 Task: Create a task  Develop a new online tool for online customer feedback , assign it to team member softage.2@softage.net in the project ArrowSprint and update the status of the task to  On Track  , set the priority of the task to High
Action: Mouse moved to (71, 47)
Screenshot: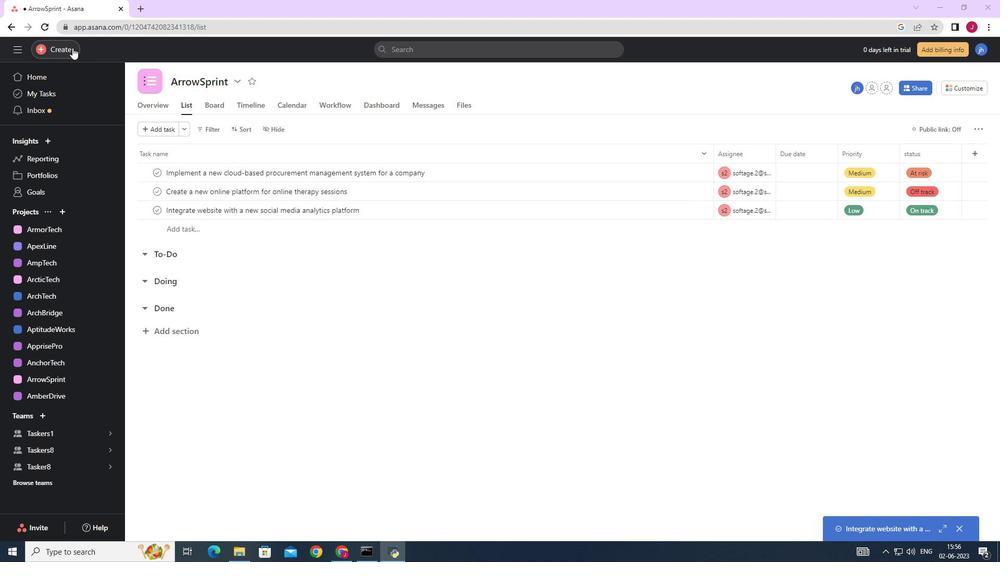 
Action: Mouse pressed left at (71, 47)
Screenshot: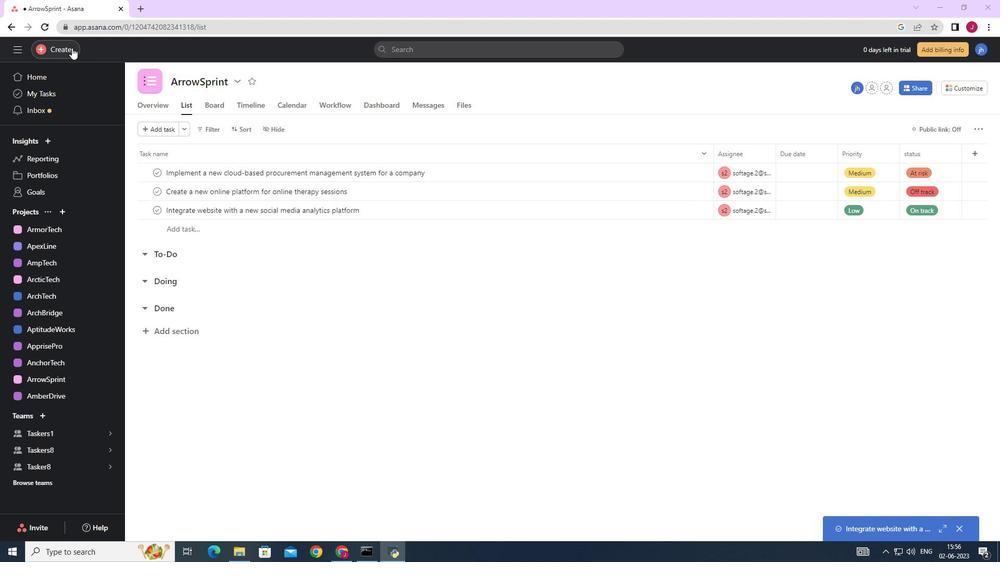 
Action: Mouse moved to (149, 54)
Screenshot: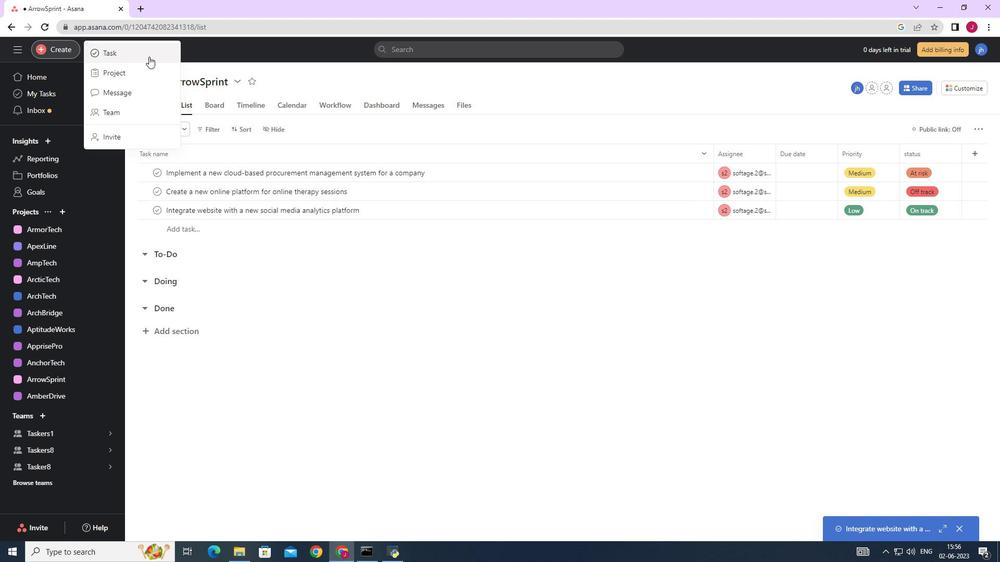 
Action: Mouse pressed left at (149, 54)
Screenshot: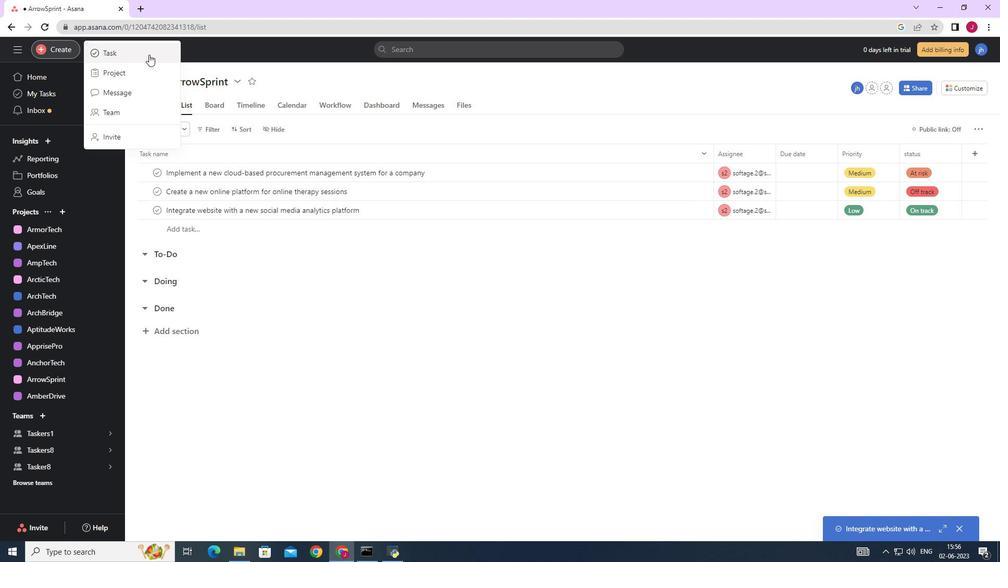 
Action: Mouse moved to (548, 253)
Screenshot: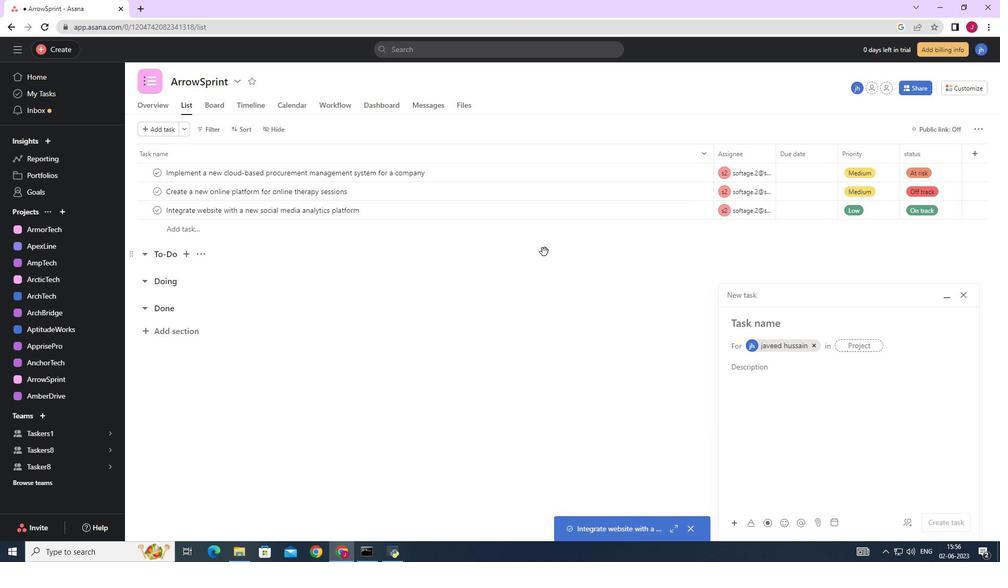 
Action: Mouse scrolled (546, 252) with delta (0, 0)
Screenshot: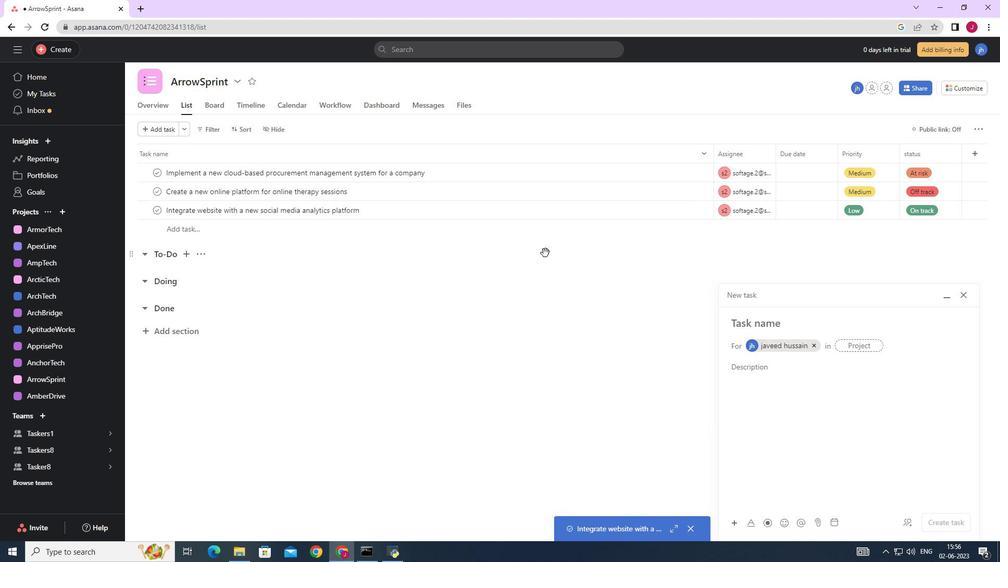 
Action: Mouse scrolled (546, 252) with delta (0, 0)
Screenshot: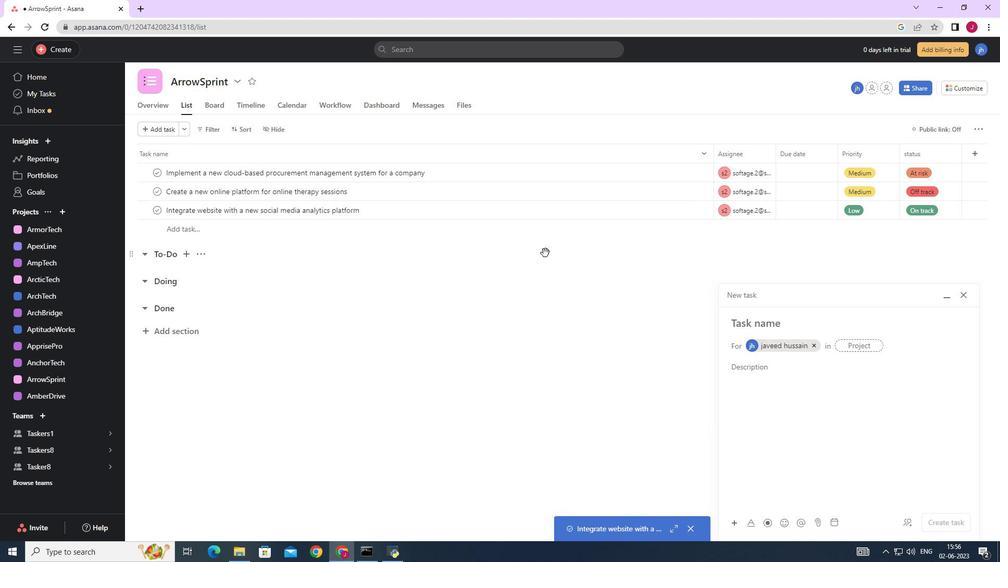 
Action: Mouse scrolled (546, 252) with delta (0, 0)
Screenshot: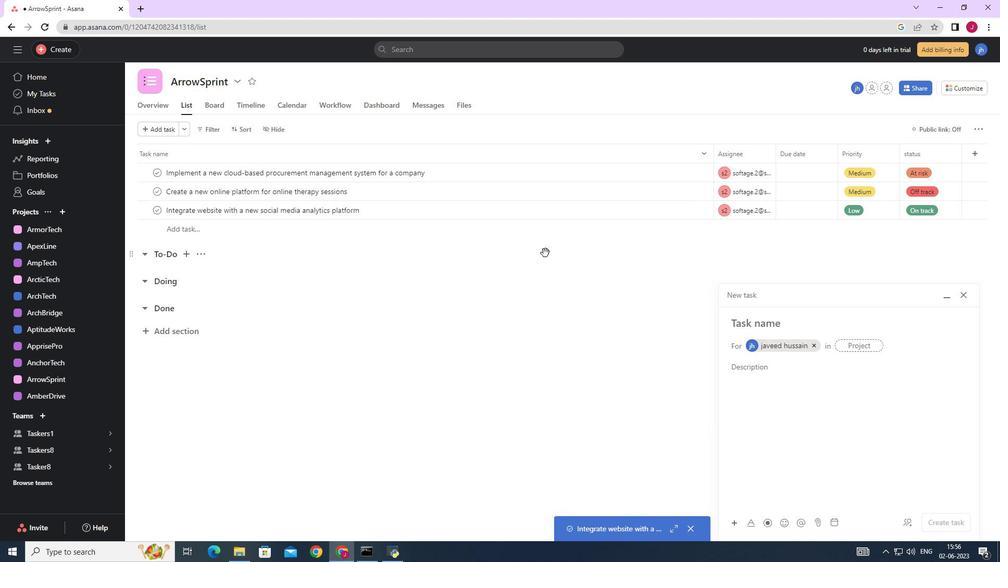 
Action: Mouse scrolled (546, 252) with delta (0, 0)
Screenshot: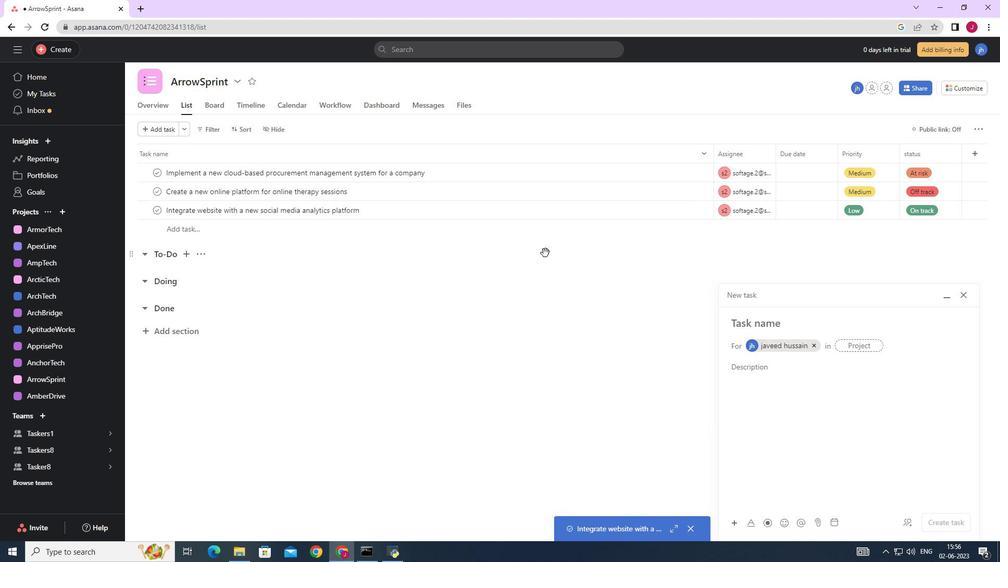 
Action: Mouse moved to (813, 345)
Screenshot: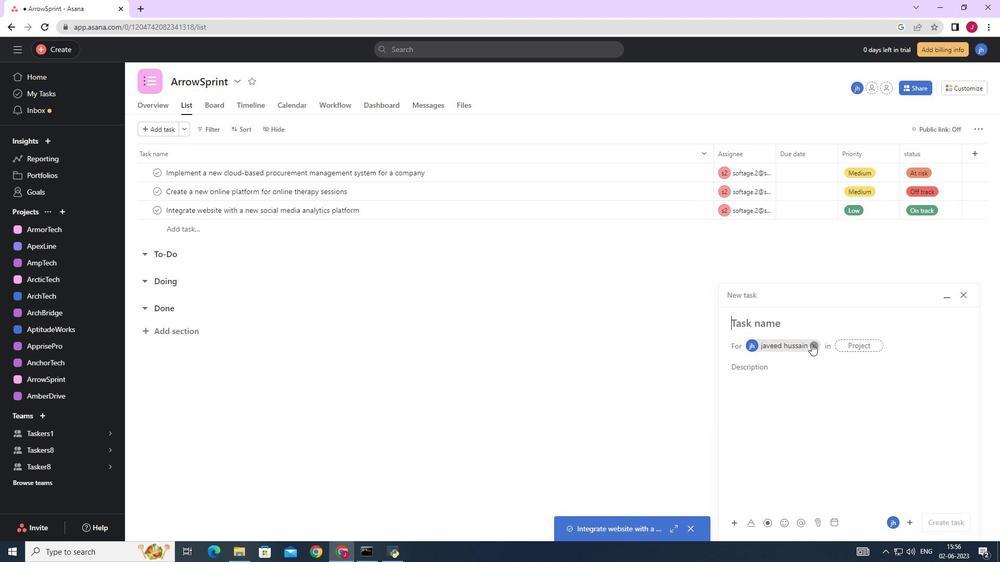 
Action: Mouse pressed left at (813, 345)
Screenshot: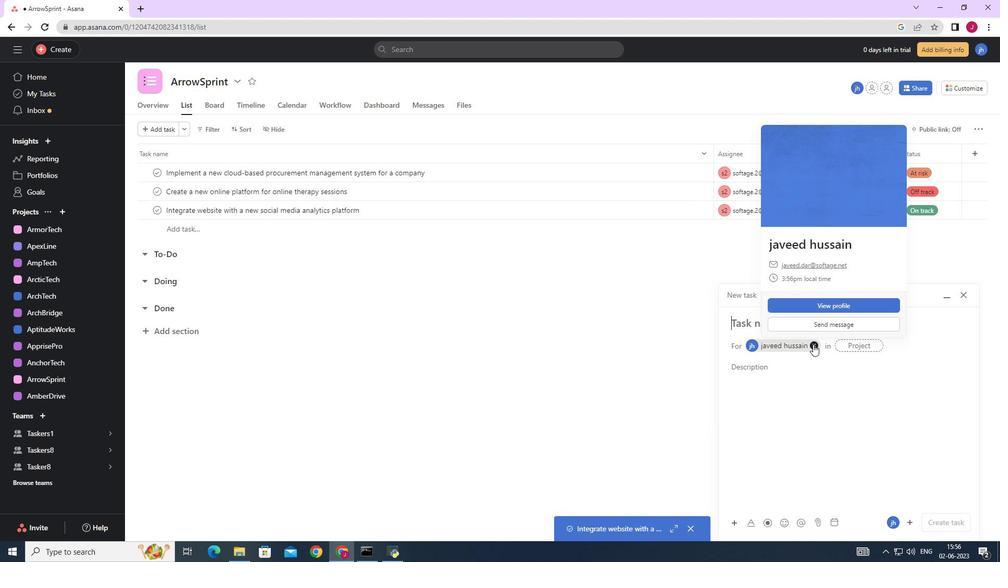 
Action: Mouse moved to (769, 318)
Screenshot: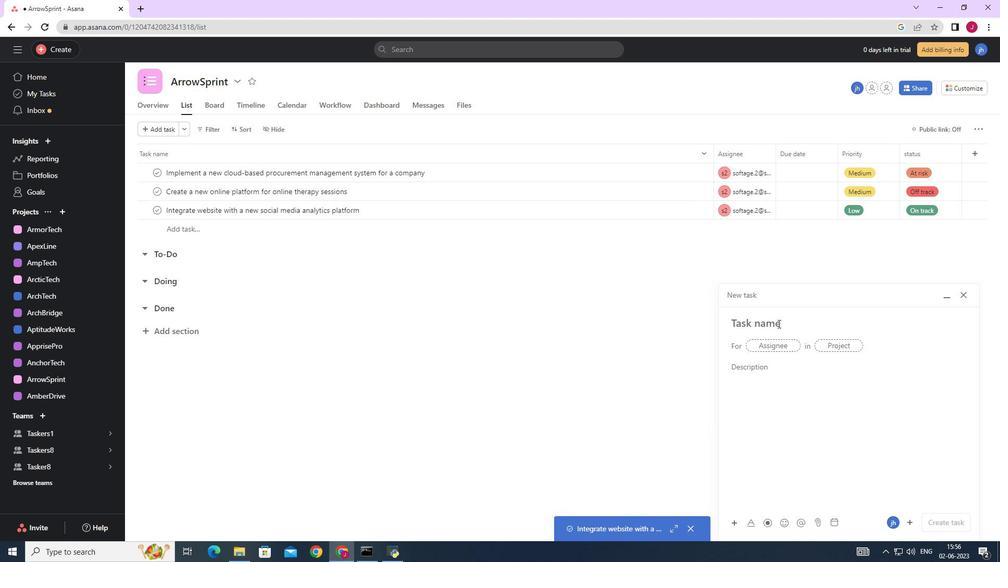 
Action: Mouse pressed left at (769, 318)
Screenshot: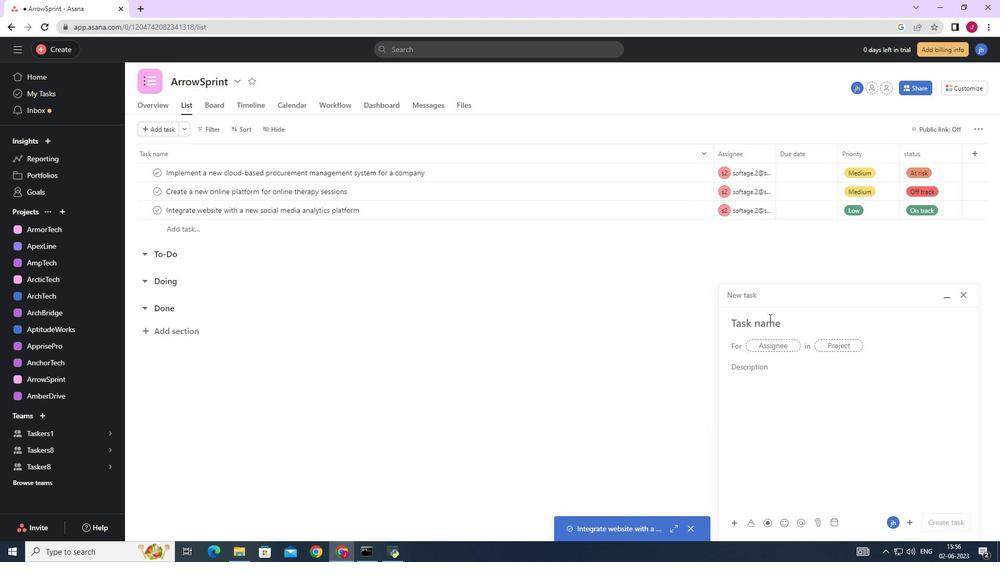 
Action: Key pressed <Key.caps_lock>C<Key.caps_lock>reate<Key.space><Key.backspace><Key.backspace><Key.backspace><Key.backspace><Key.backspace><Key.backspace><Key.backspace><Key.caps_lock>S<Key.backspace>D<Key.caps_lock>evelop<Key.space>a<Key.space>new<Key.space>online<Key.space>tool<Key.space>for<Key.space>on;line<Key.backspace><Key.backspace><Key.backspace><Key.backspace><Key.backspace>line<Key.space>ustomer<Key.space>feedback<Key.space>
Screenshot: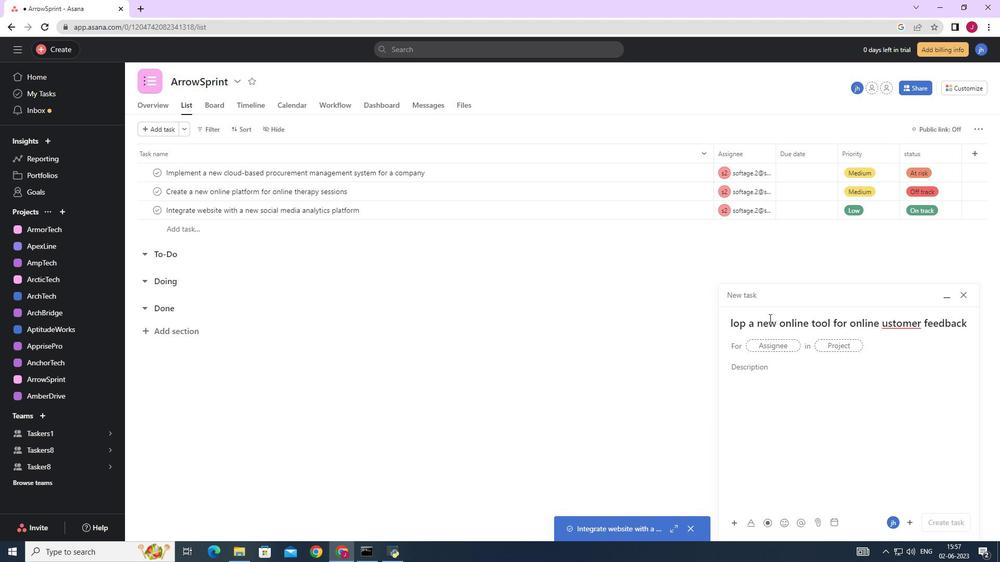 
Action: Mouse moved to (884, 325)
Screenshot: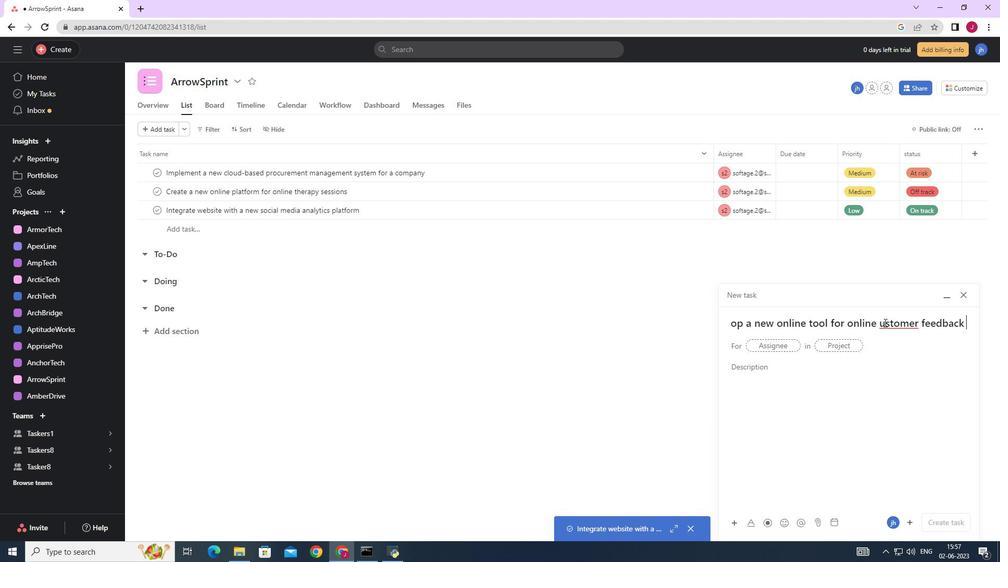 
Action: Mouse pressed right at (884, 325)
Screenshot: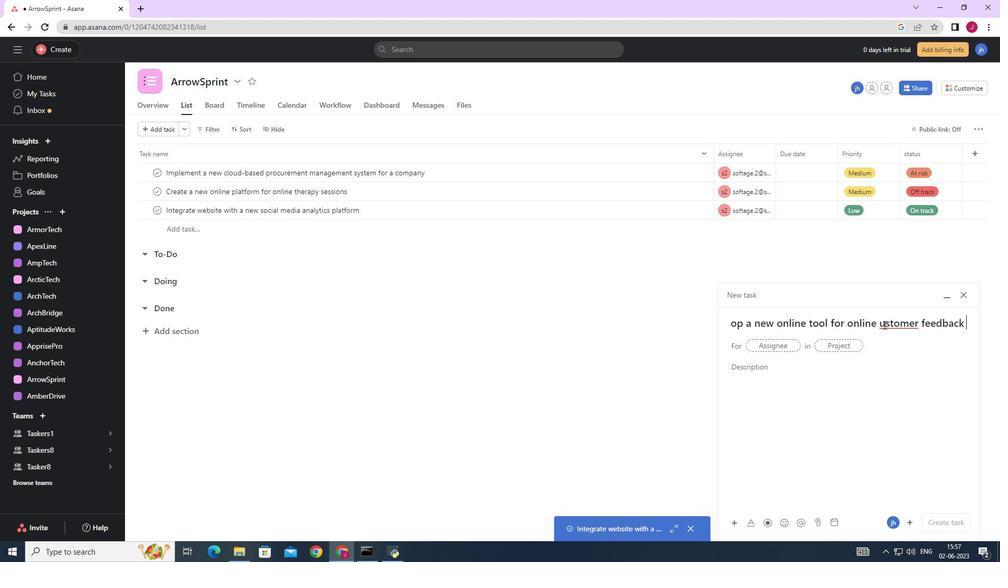 
Action: Mouse moved to (889, 330)
Screenshot: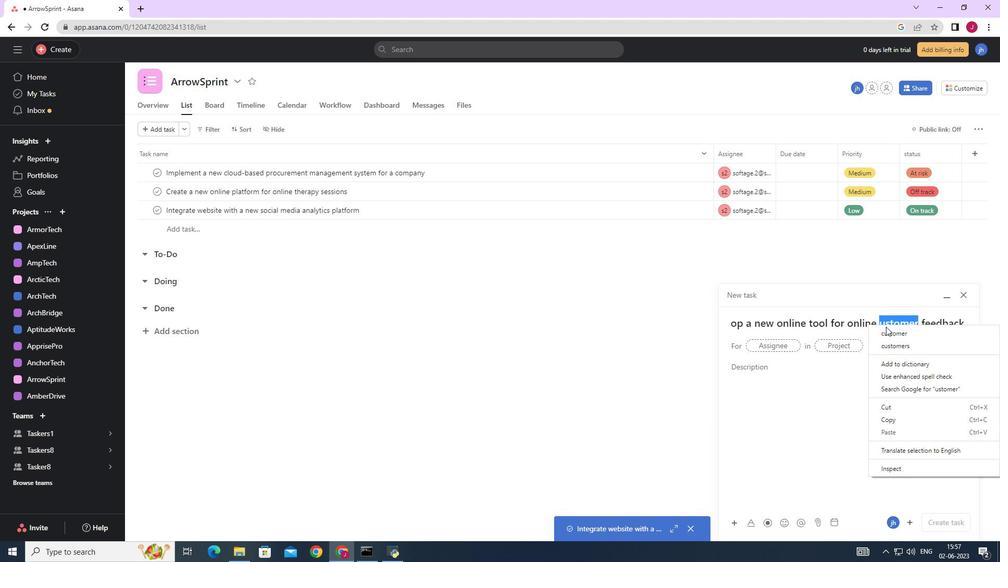 
Action: Mouse pressed left at (889, 330)
Screenshot: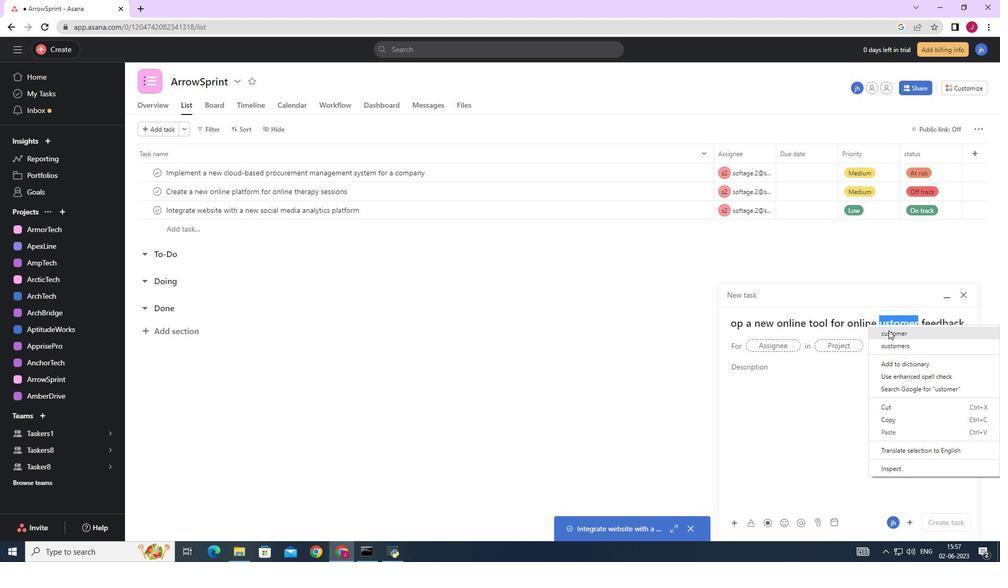 
Action: Mouse moved to (774, 350)
Screenshot: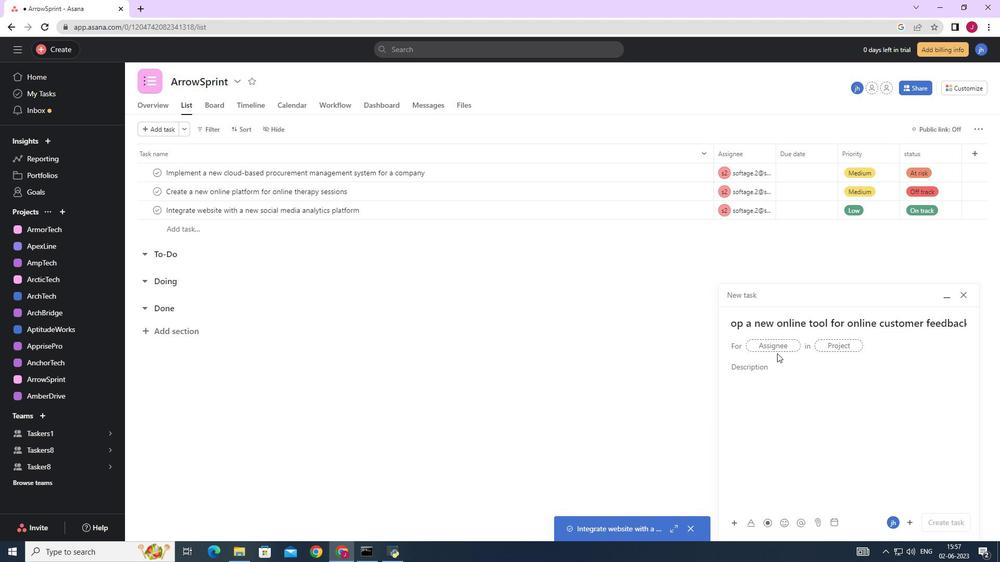 
Action: Mouse pressed left at (774, 350)
Screenshot: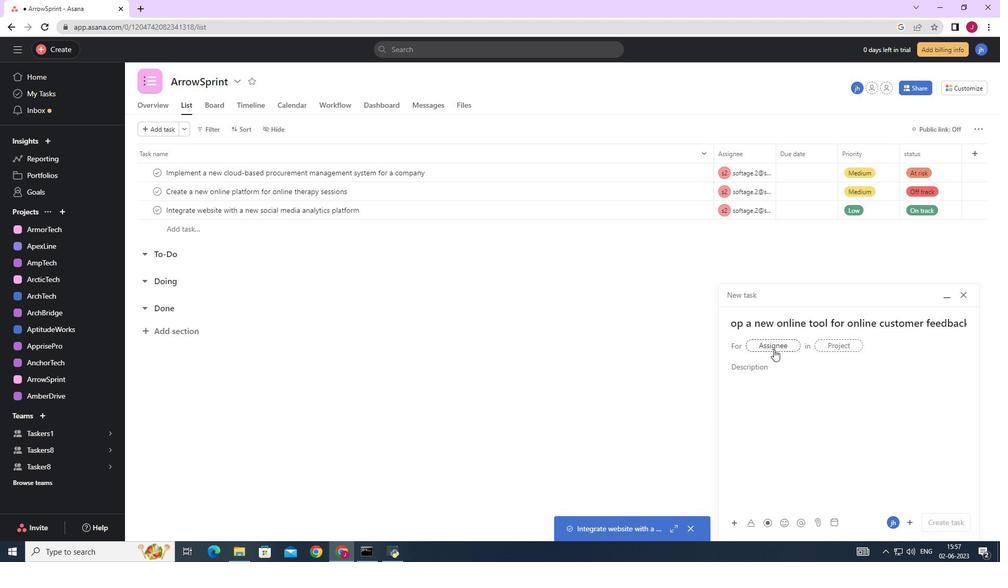 
Action: Key pressed softage.2
Screenshot: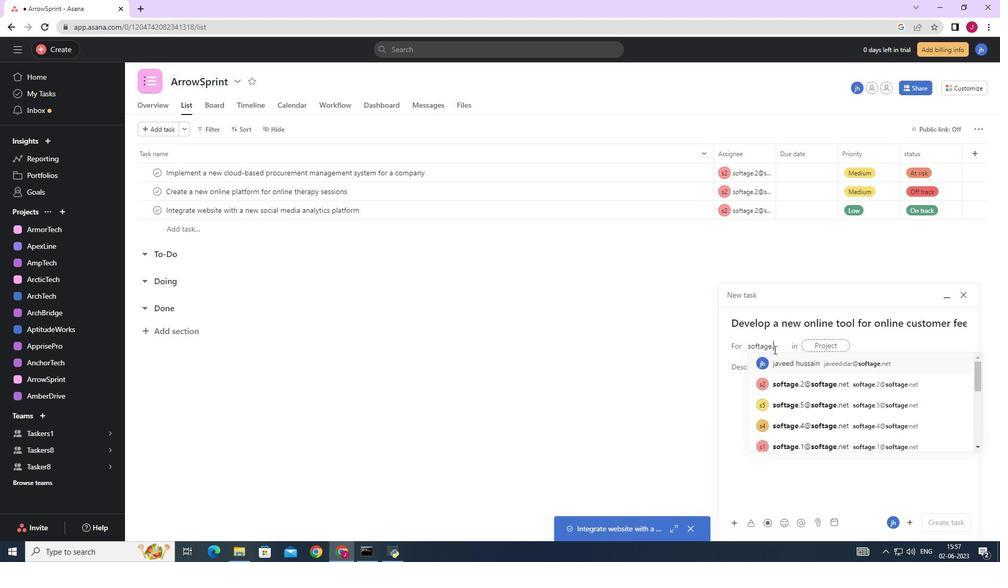 
Action: Mouse moved to (795, 367)
Screenshot: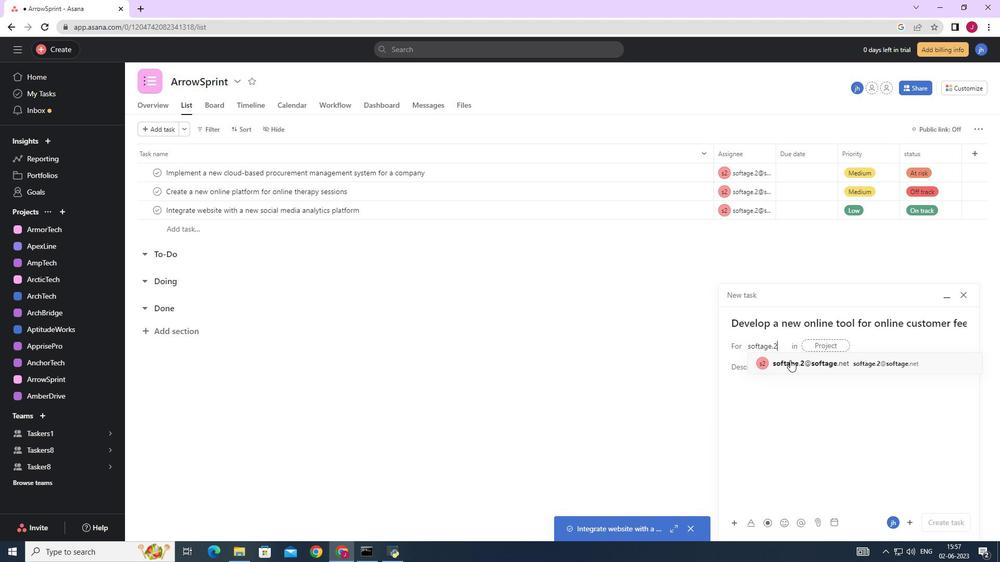 
Action: Mouse pressed left at (795, 367)
Screenshot: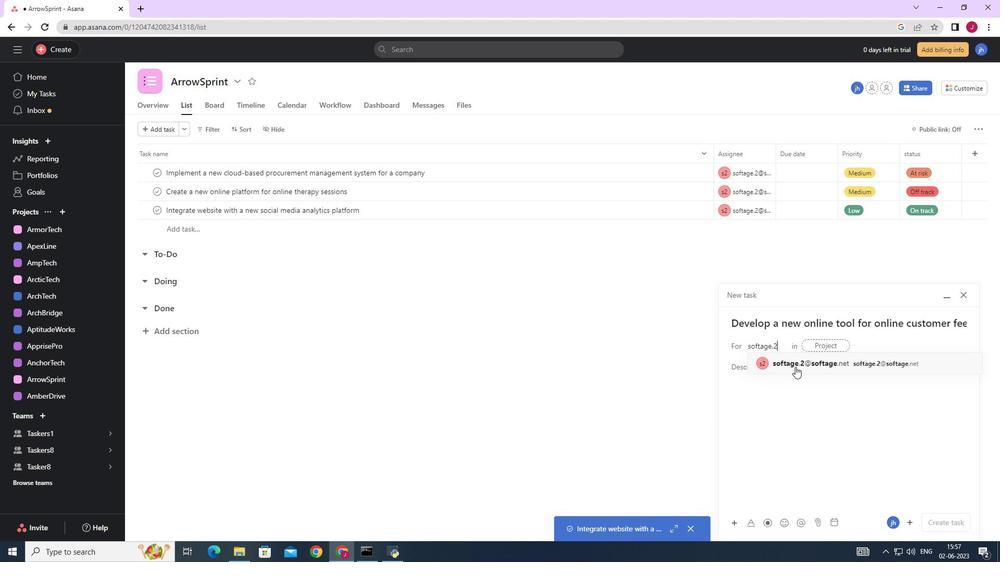 
Action: Mouse moved to (650, 363)
Screenshot: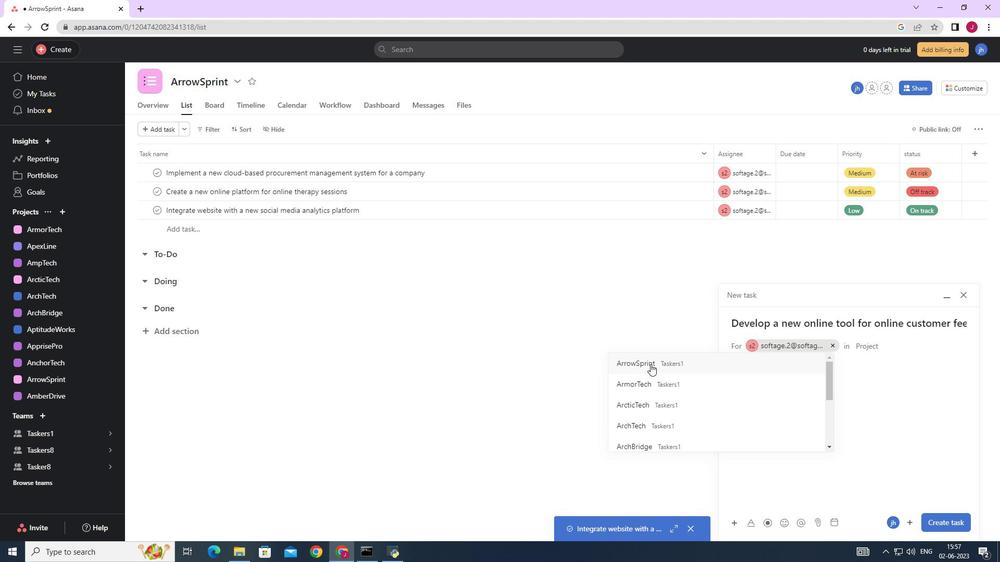 
Action: Mouse pressed left at (650, 363)
Screenshot: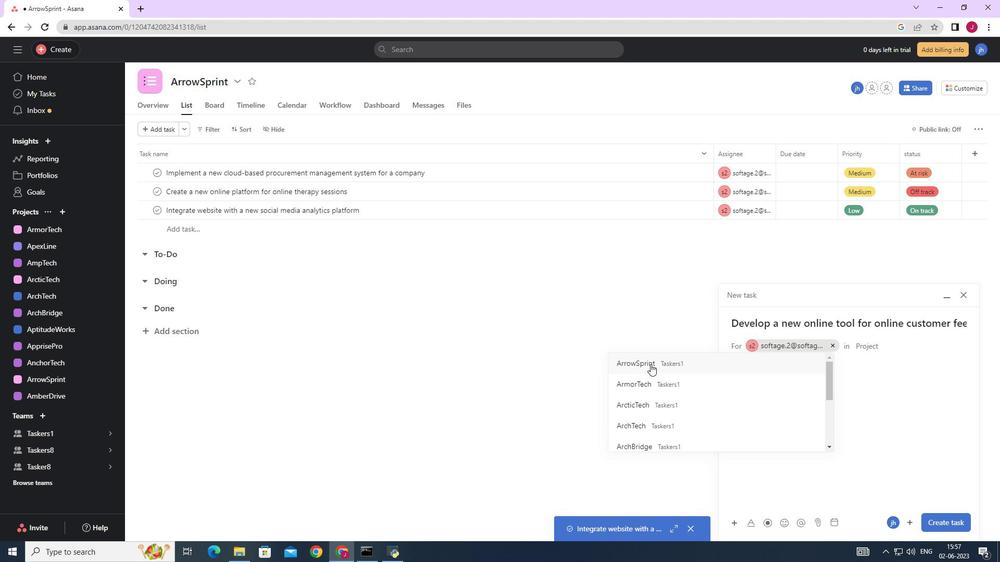 
Action: Mouse moved to (790, 373)
Screenshot: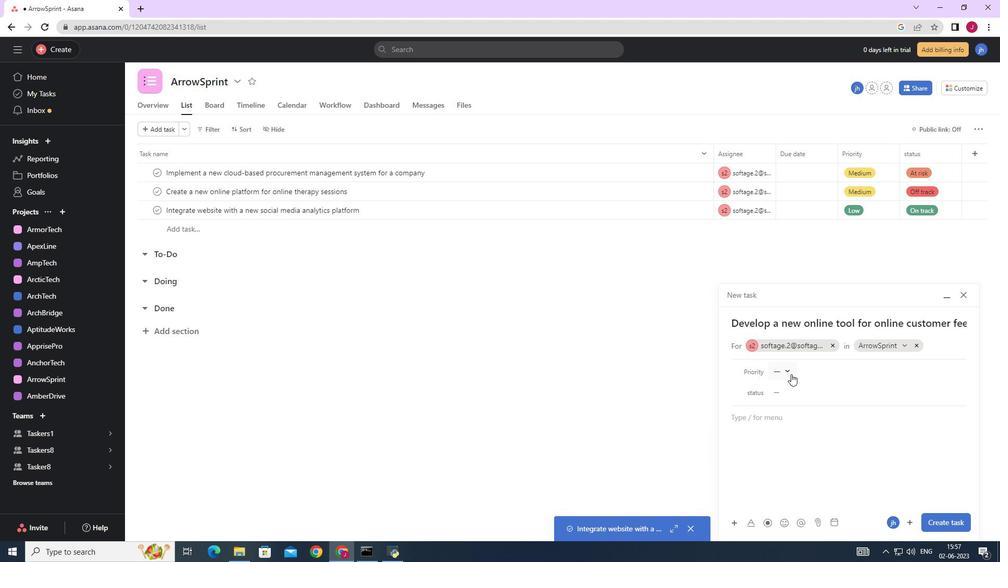 
Action: Mouse pressed left at (790, 373)
Screenshot: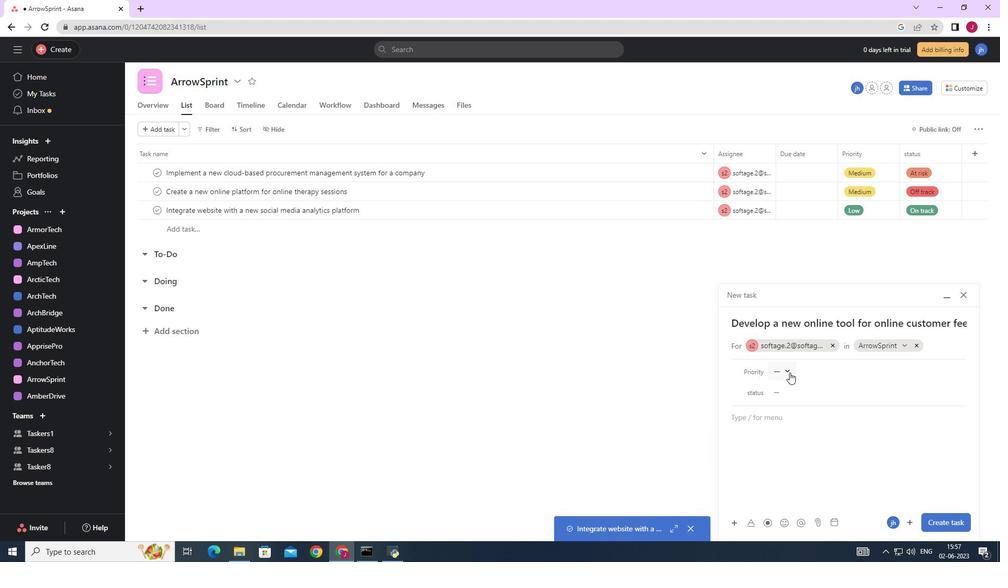 
Action: Mouse moved to (804, 405)
Screenshot: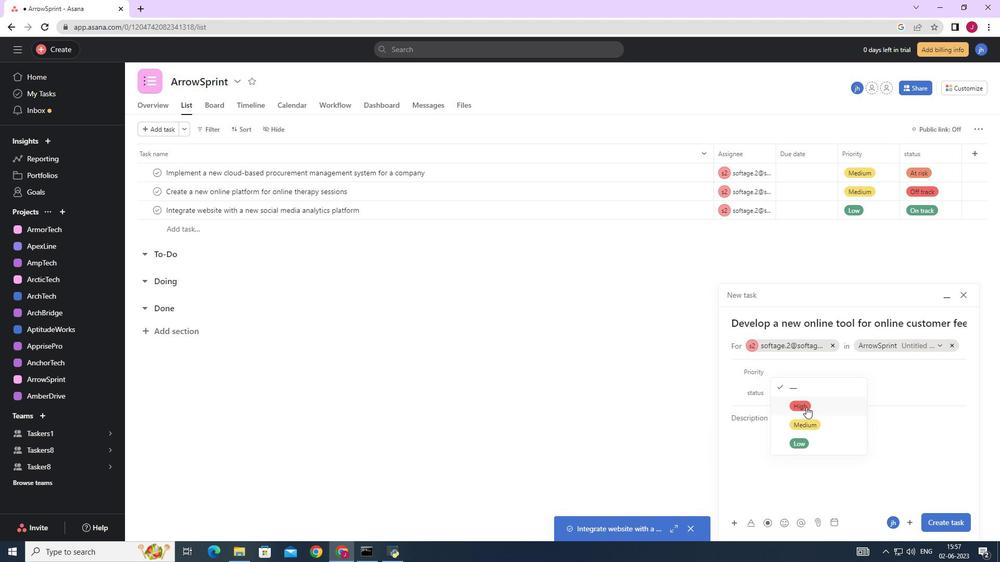
Action: Mouse pressed left at (804, 405)
Screenshot: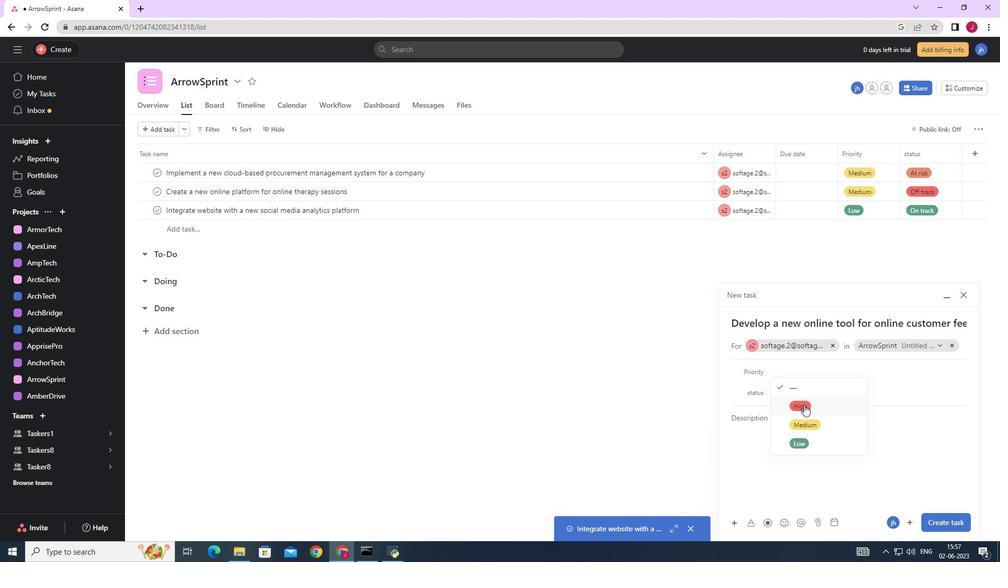
Action: Mouse moved to (787, 389)
Screenshot: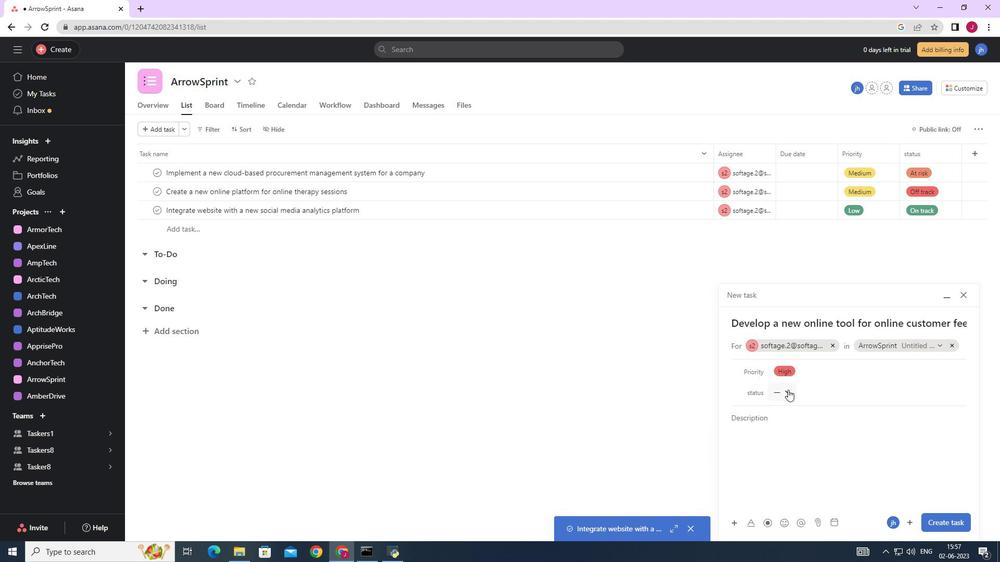 
Action: Mouse pressed left at (787, 389)
Screenshot: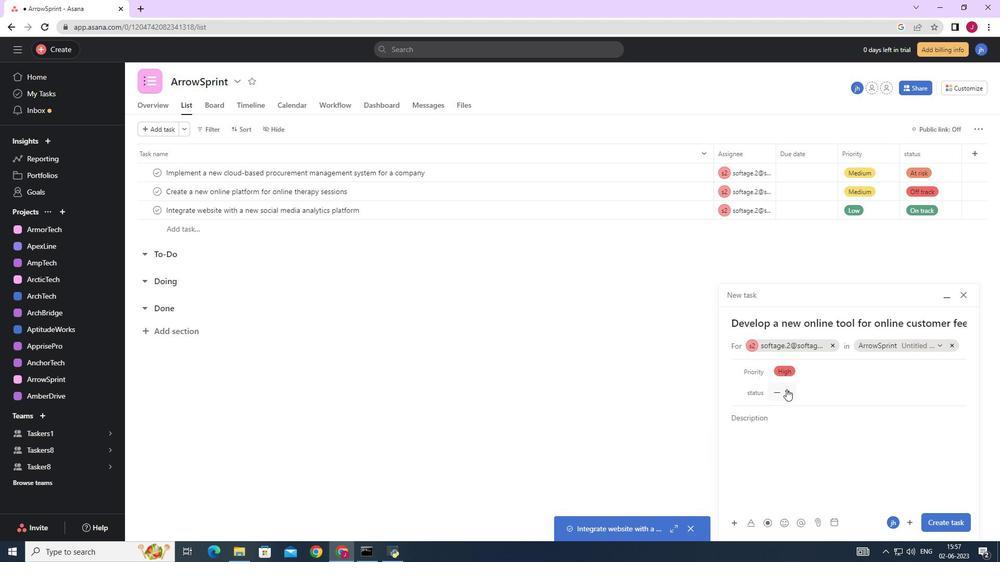 
Action: Mouse moved to (810, 428)
Screenshot: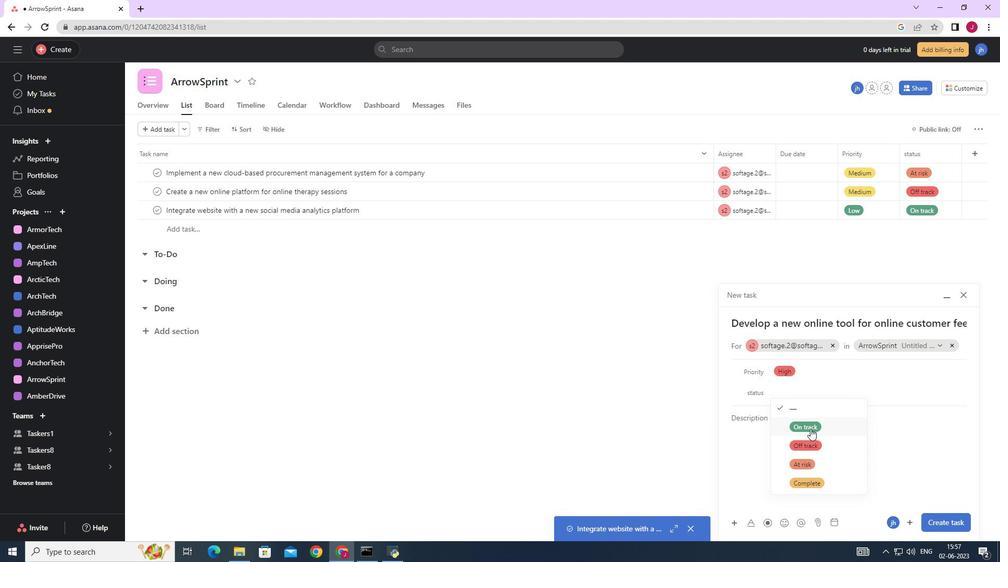 
Action: Mouse pressed left at (810, 428)
Screenshot: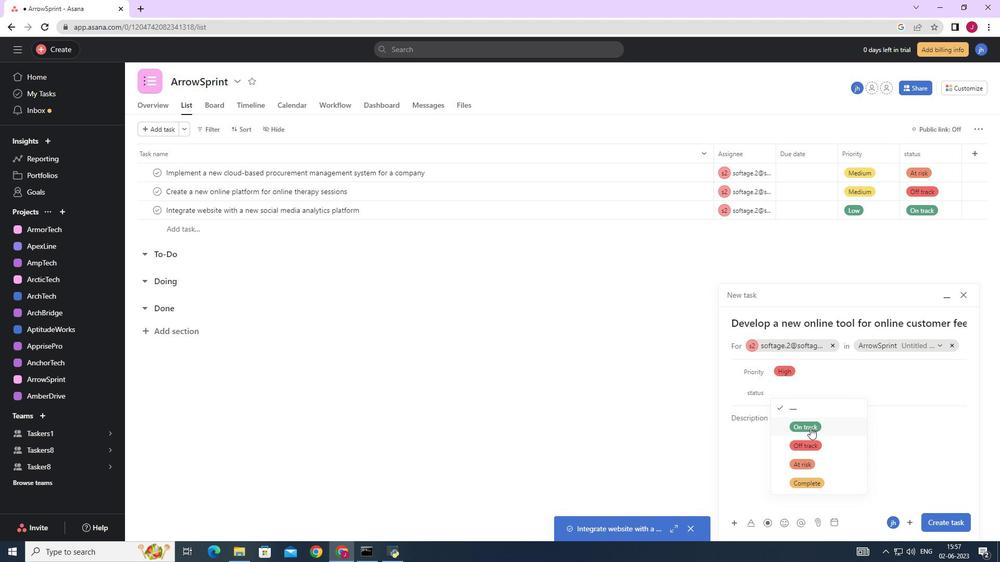 
Action: Mouse moved to (945, 522)
Screenshot: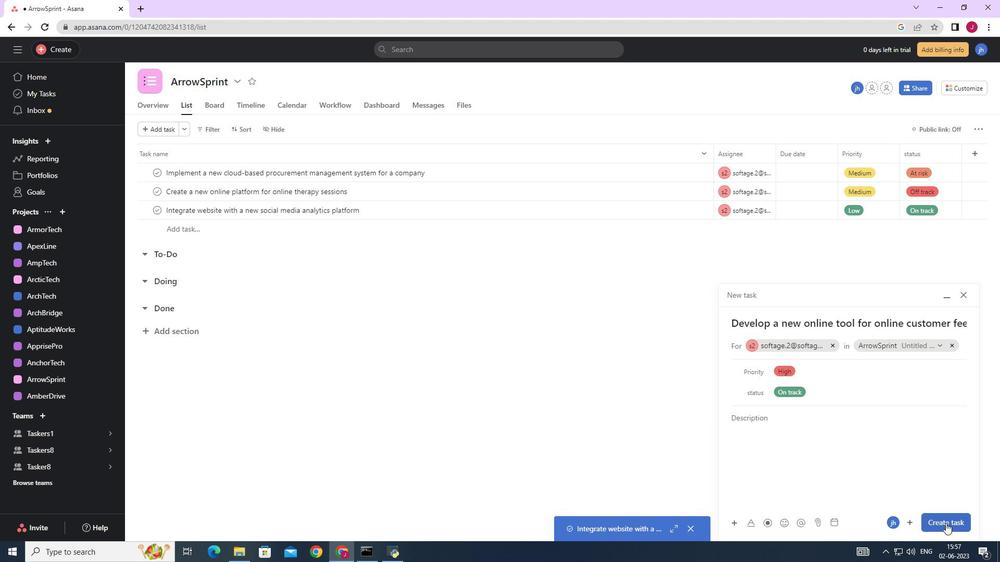 
Action: Mouse pressed left at (945, 522)
Screenshot: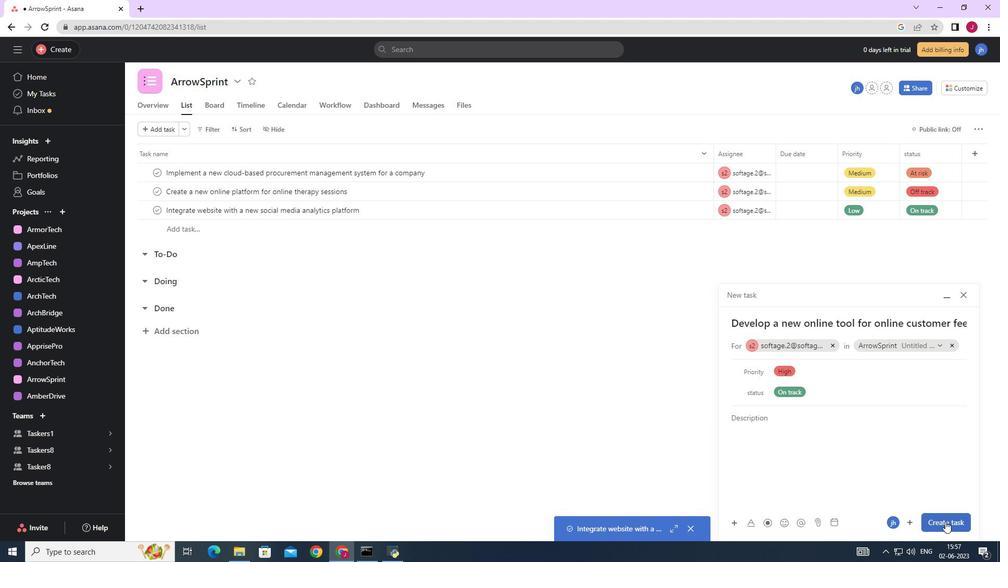 
Action: Mouse moved to (935, 490)
Screenshot: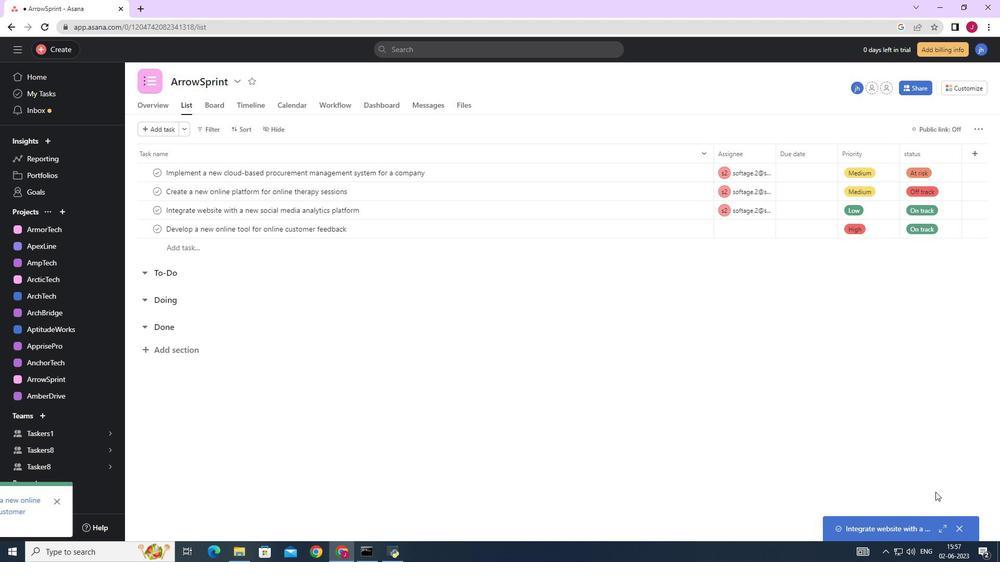 
